 Task: Create new folder Folder0090
Action: Mouse moved to (493, 47)
Screenshot: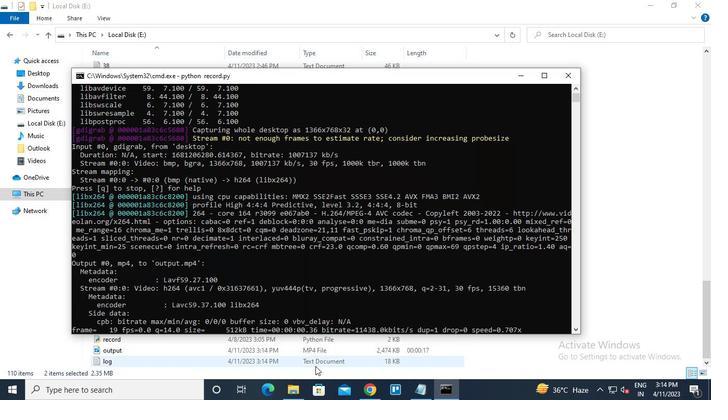 
Action: Mouse pressed left at (493, 47)
Screenshot: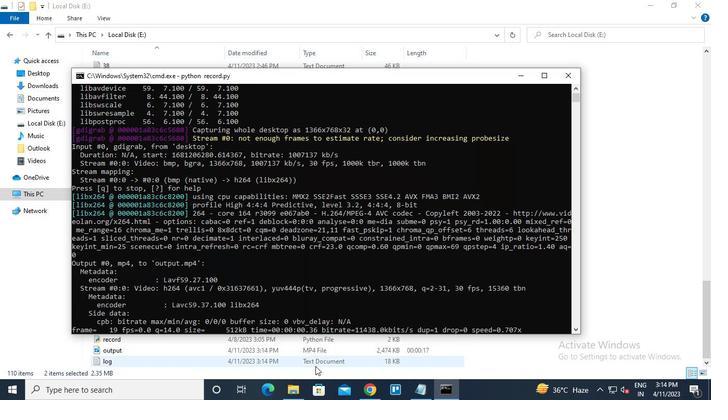 
Action: Mouse moved to (84, 255)
Screenshot: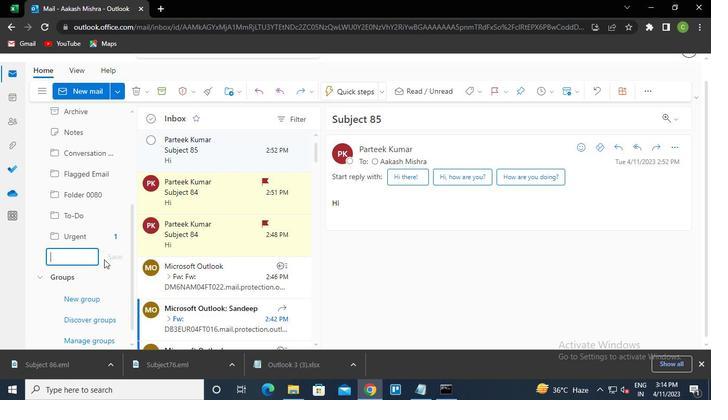
Action: Mouse pressed left at (84, 255)
Screenshot: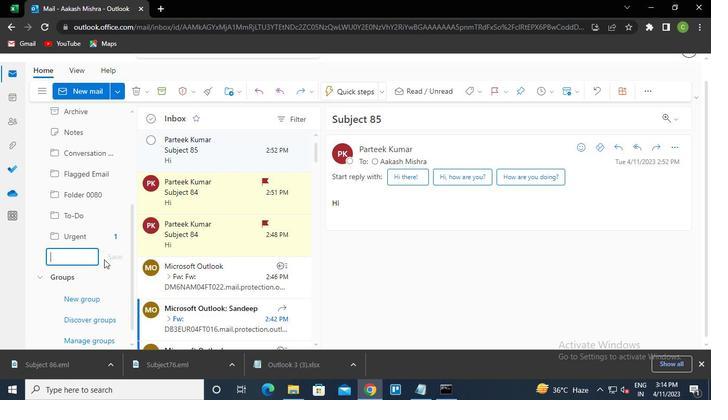 
Action: Keyboard Key.caps_lock
Screenshot: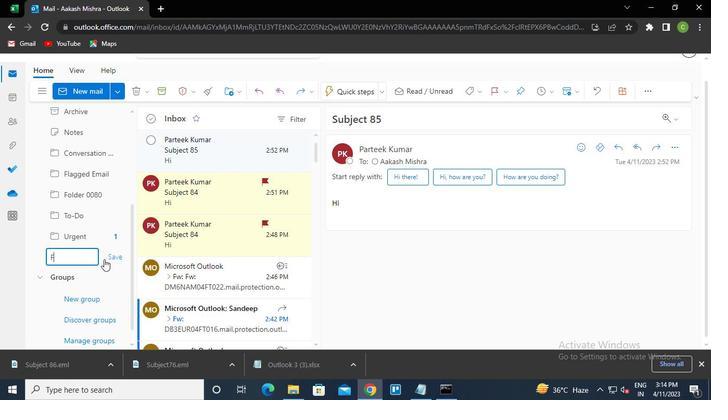 
Action: Keyboard f
Screenshot: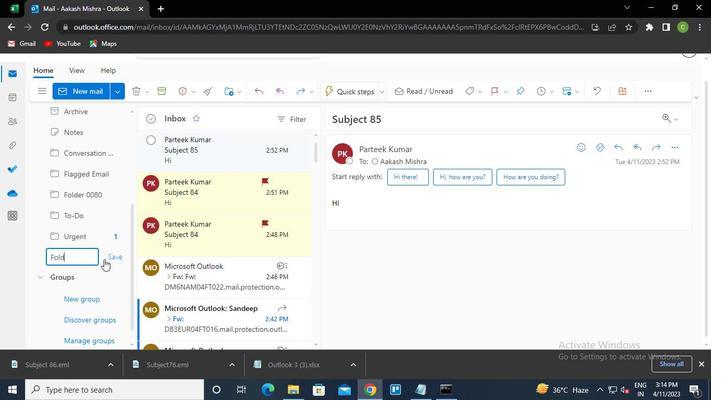 
Action: Keyboard Key.caps_lock
Screenshot: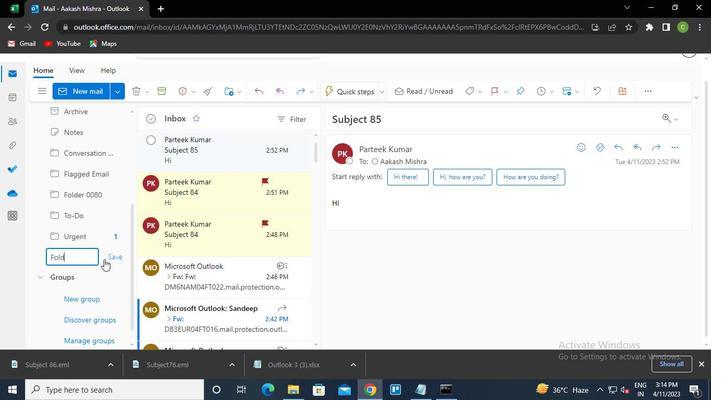 
Action: Keyboard l
Screenshot: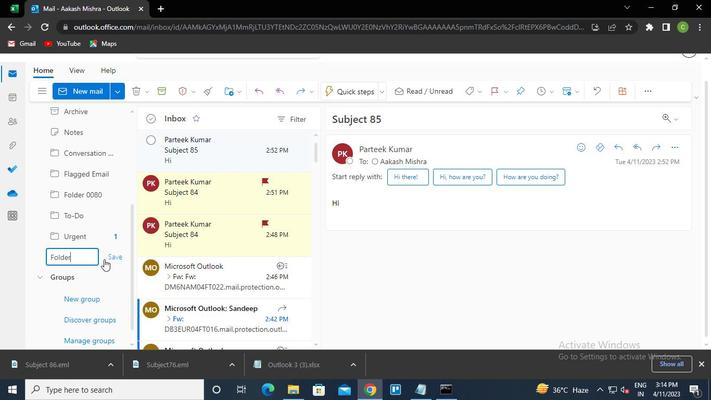 
Action: Keyboard o
Screenshot: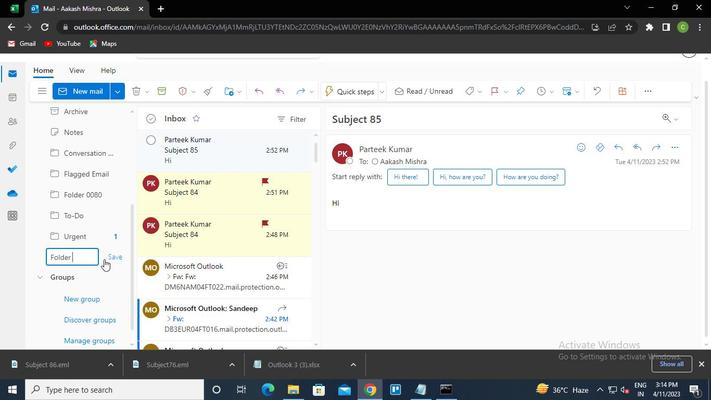 
Action: Keyboard d
Screenshot: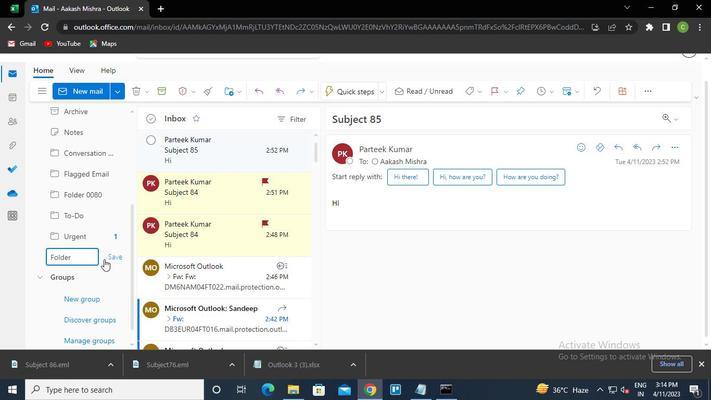 
Action: Keyboard e
Screenshot: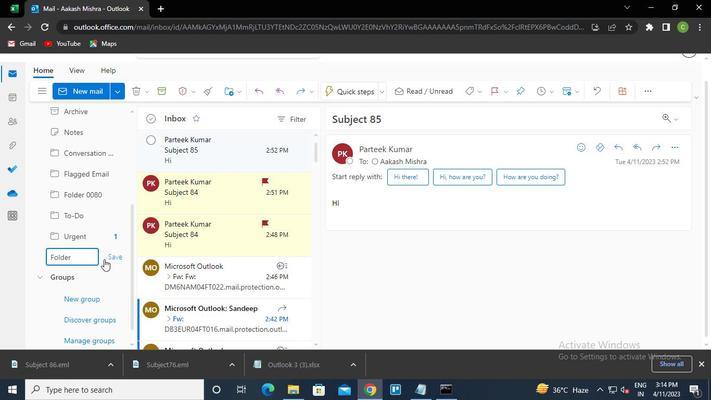 
Action: Keyboard r
Screenshot: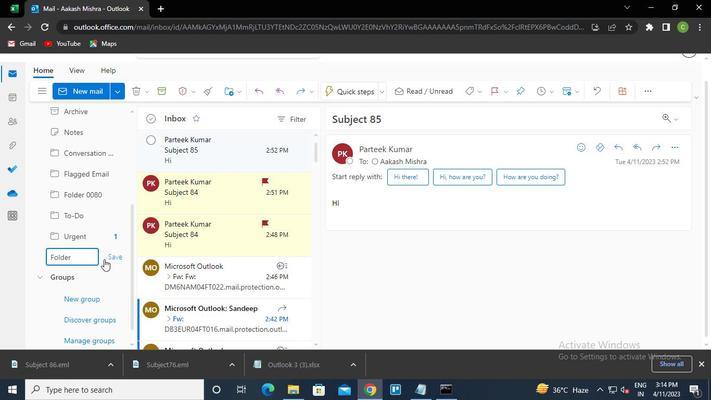 
Action: Keyboard Key.backspace
Screenshot: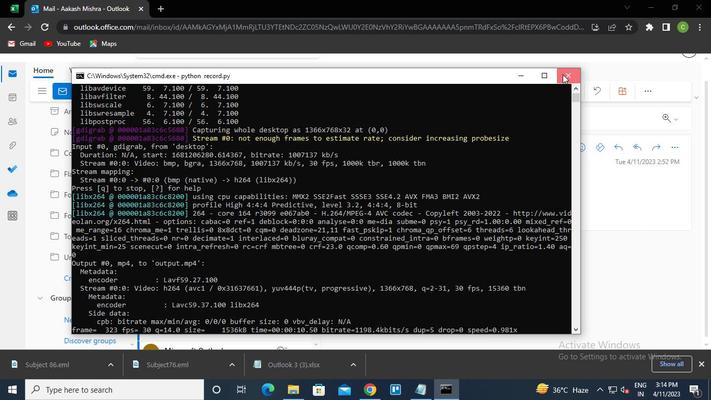 
Action: Keyboard Key.backspace
Screenshot: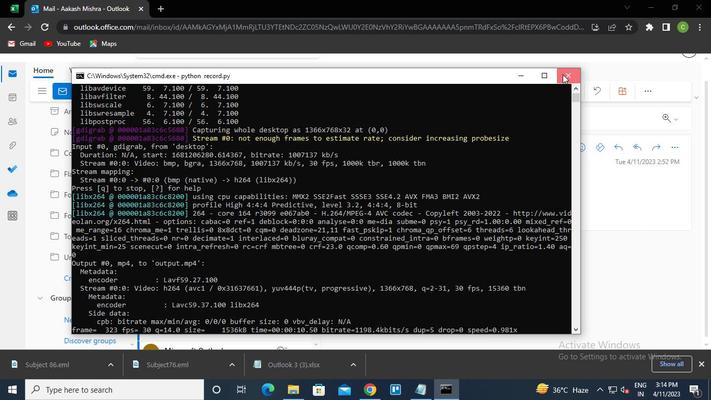 
Action: Keyboard Key.backspace
Screenshot: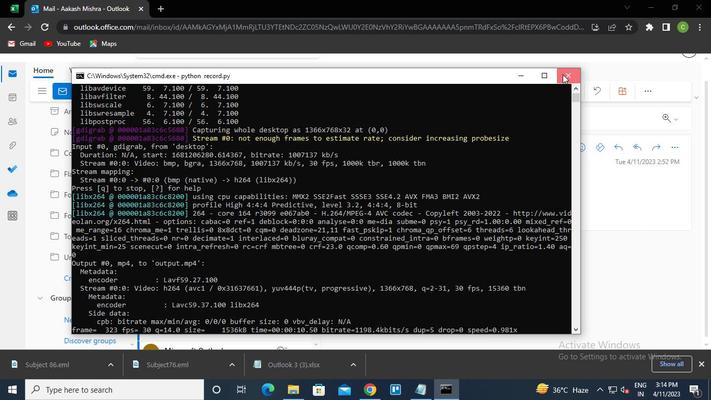 
Action: Keyboard Key.backspace
Screenshot: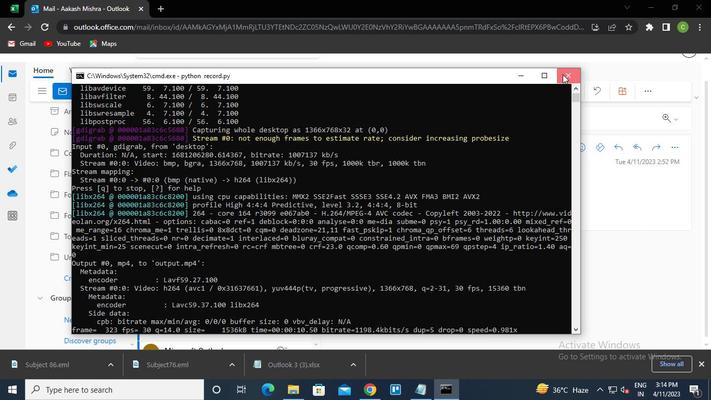 
Action: Keyboard Key.backspace
Screenshot: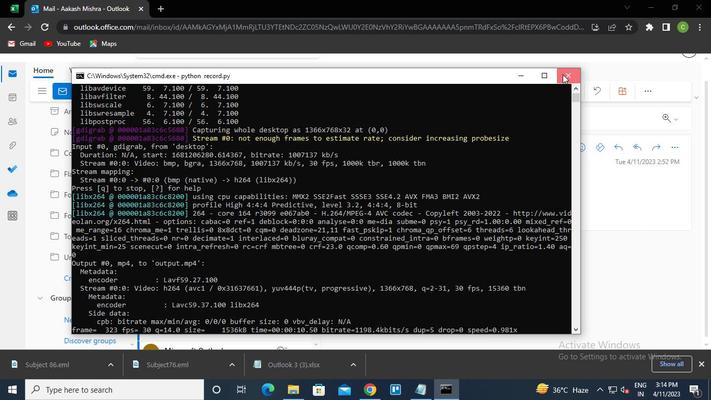 
Action: Keyboard Key.backspace
Screenshot: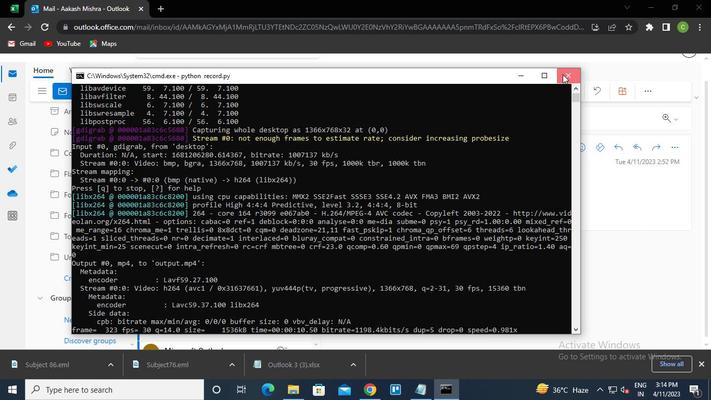 
Action: Mouse moved to (408, 258)
Screenshot: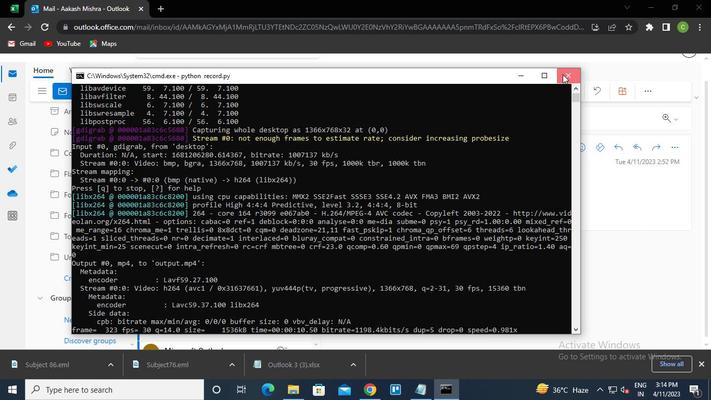 
Action: Keyboard Key.esc
Screenshot: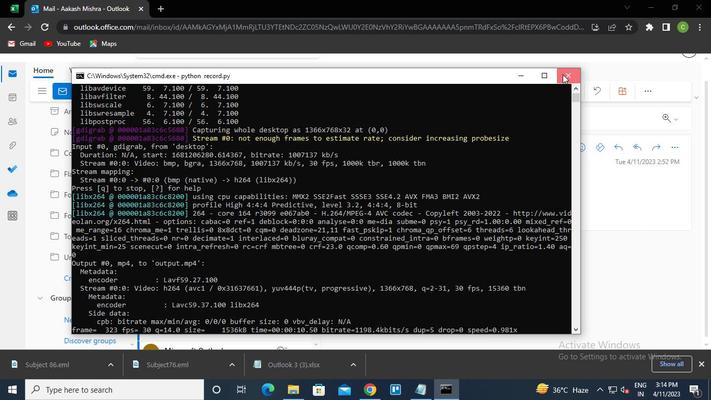 
Action: Mouse moved to (447, 391)
Screenshot: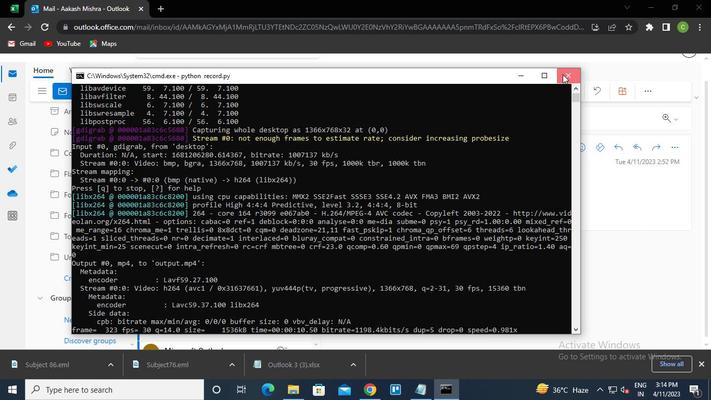 
Action: Mouse pressed left at (447, 391)
Screenshot: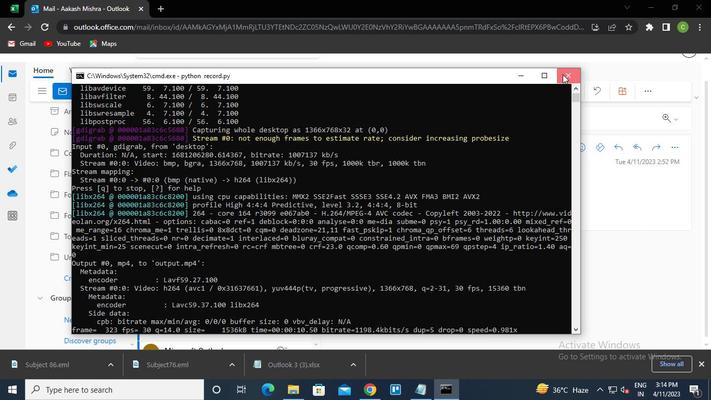 
Action: Mouse moved to (540, 45)
Screenshot: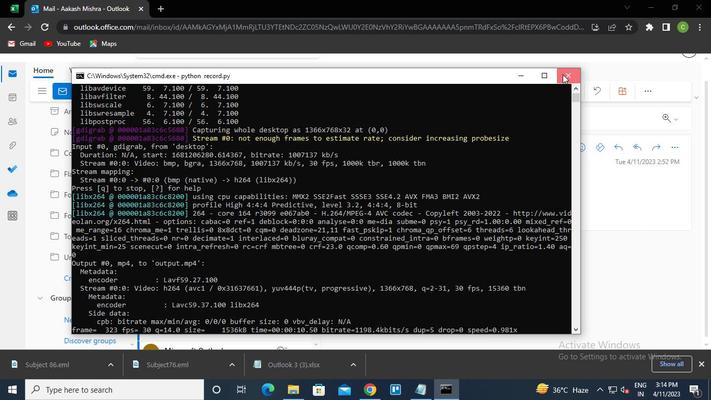 
Action: Mouse pressed left at (540, 45)
Screenshot: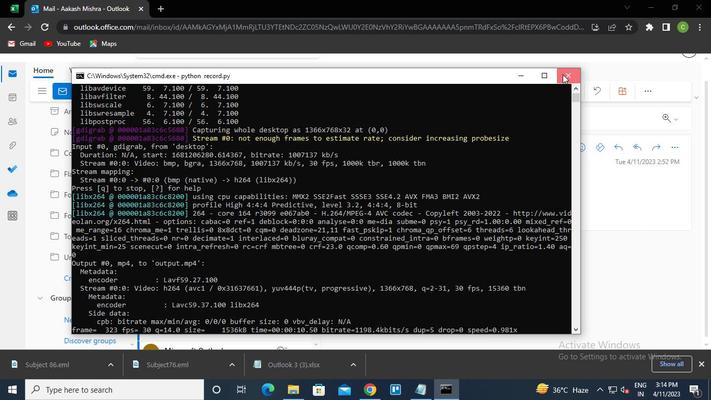 
Action: Mouse moved to (370, 393)
Screenshot: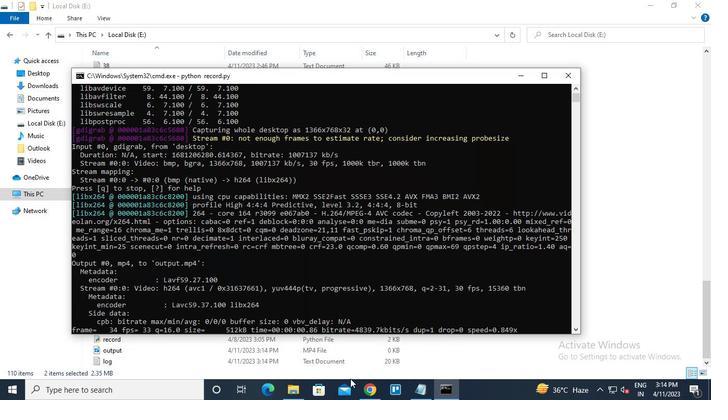 
Action: Mouse pressed left at (370, 393)
Screenshot: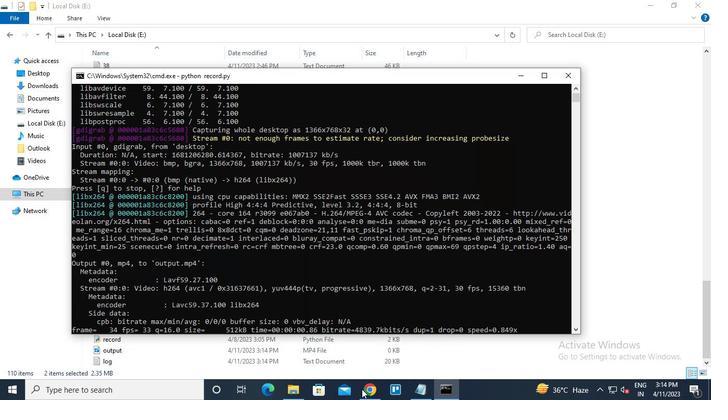 
Action: Mouse moved to (104, 259)
Screenshot: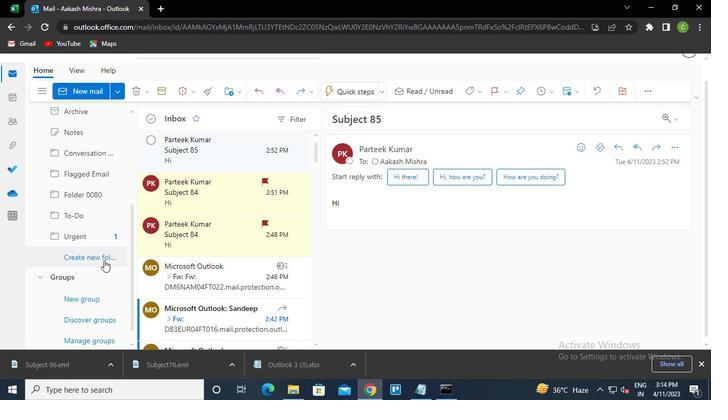 
Action: Mouse pressed left at (104, 259)
Screenshot: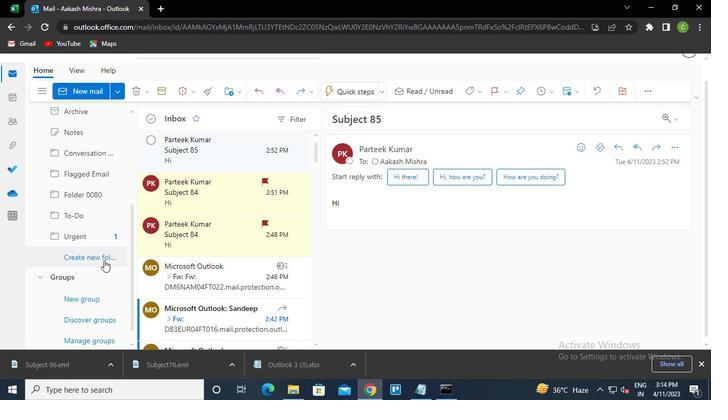 
Action: Keyboard Key.caps_lock
Screenshot: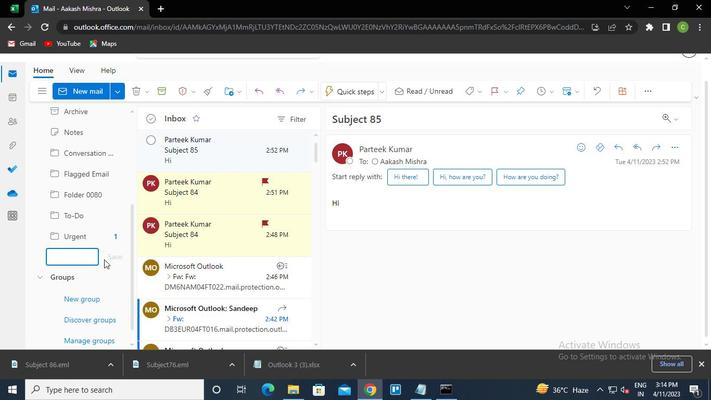 
Action: Keyboard f
Screenshot: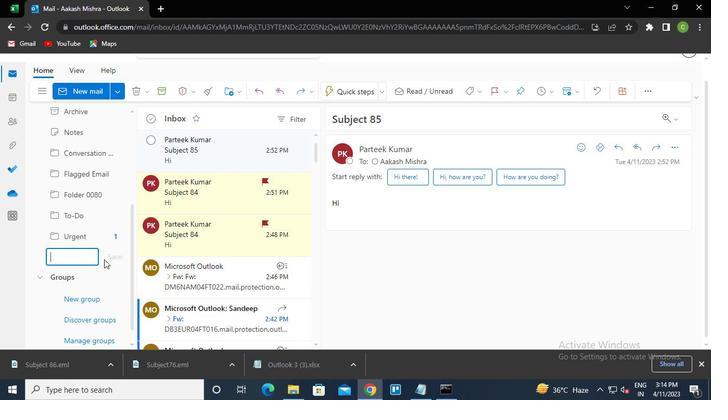 
Action: Keyboard Key.caps_lock
Screenshot: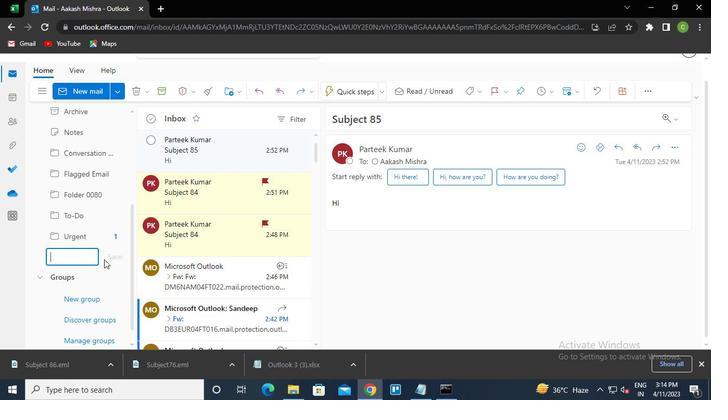 
Action: Keyboard o
Screenshot: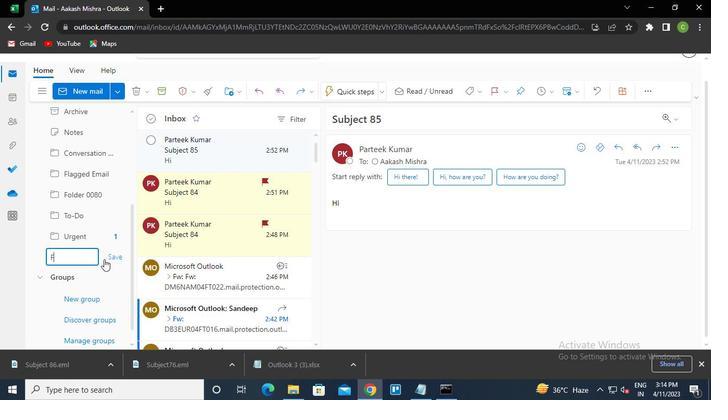 
Action: Keyboard l
Screenshot: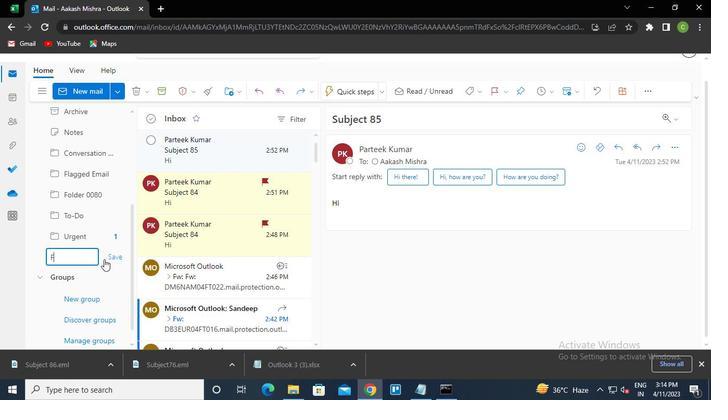 
Action: Keyboard d
Screenshot: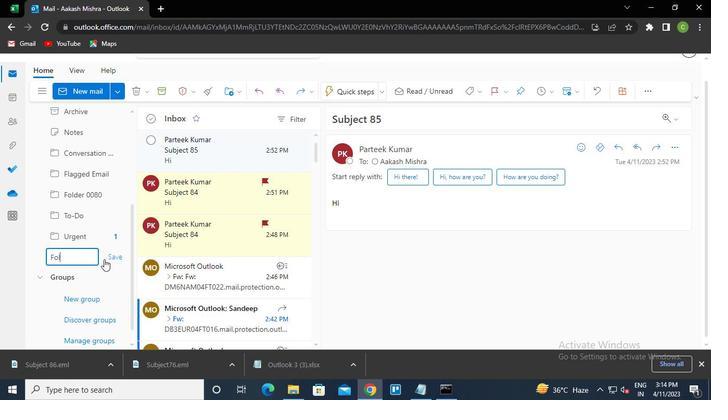 
Action: Keyboard e
Screenshot: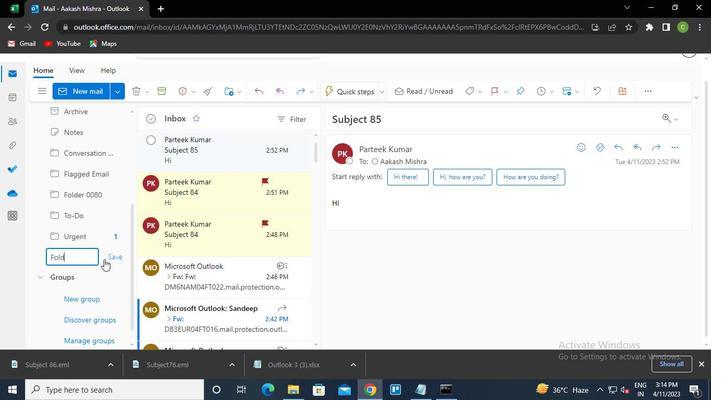 
Action: Keyboard r
Screenshot: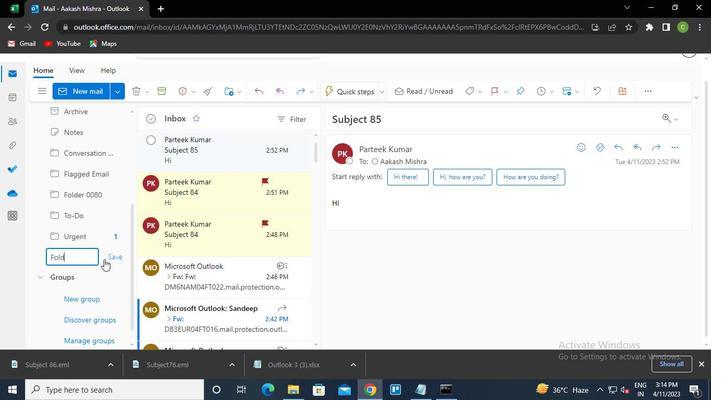 
Action: Keyboard Key.space
Screenshot: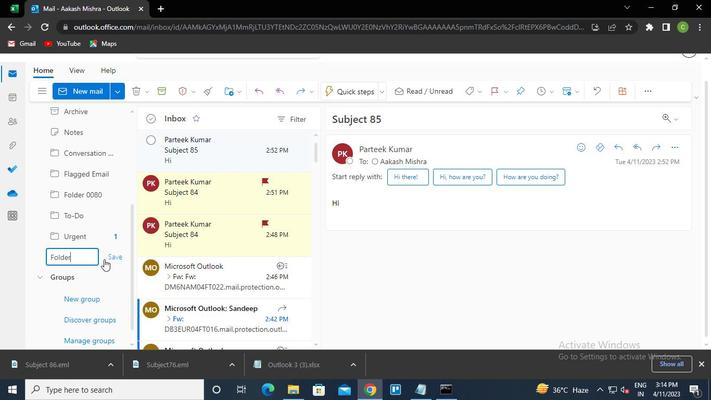 
Action: Keyboard <96>
Screenshot: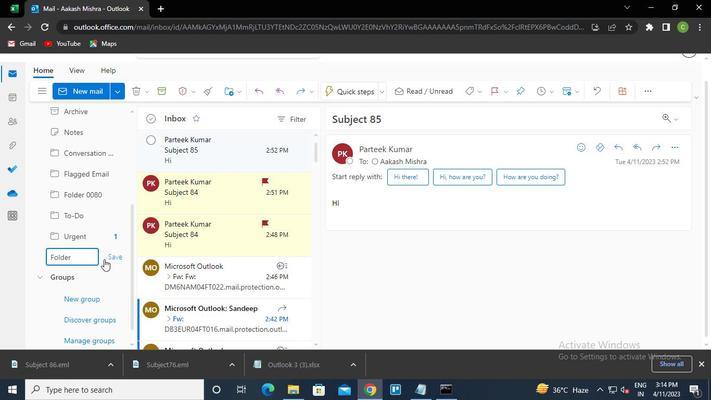 
Action: Keyboard <96>
Screenshot: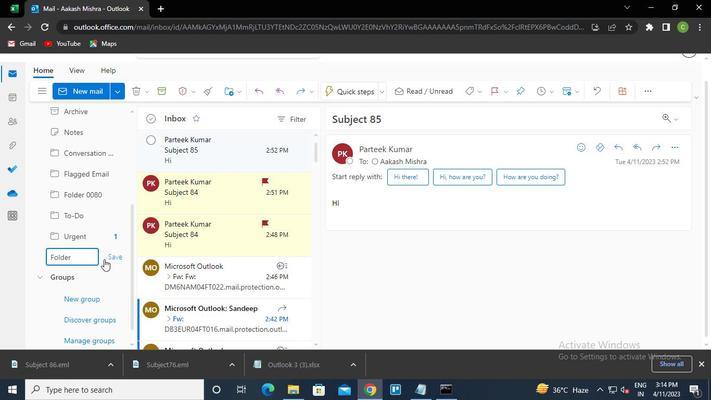 
Action: Keyboard <105>
Screenshot: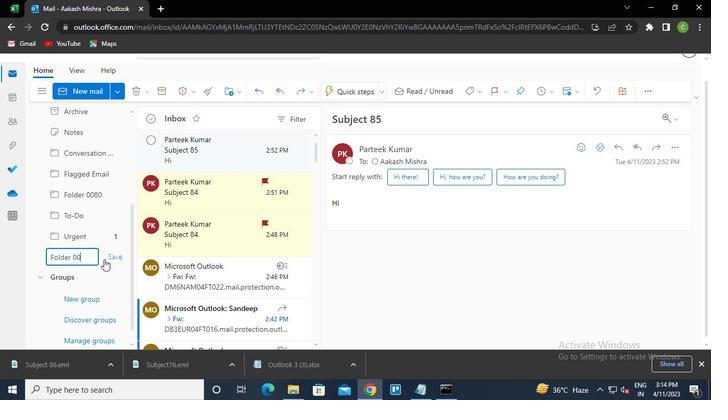 
Action: Keyboard <96>
Screenshot: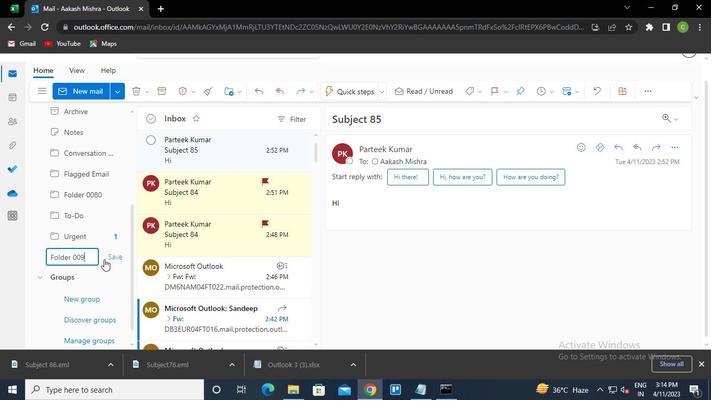 
Action: Keyboard Key.enter
Screenshot: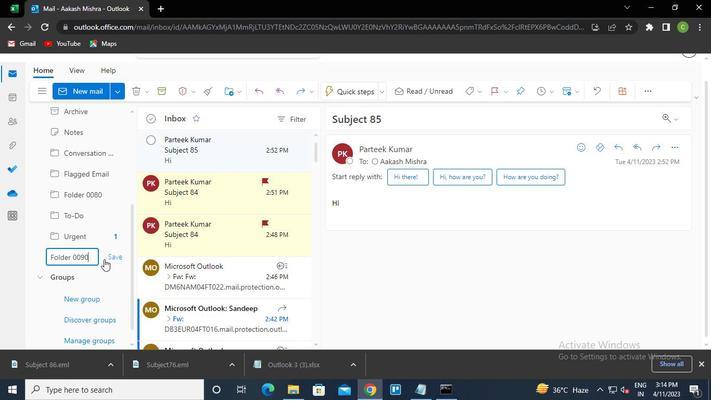 
Action: Mouse moved to (450, 393)
Screenshot: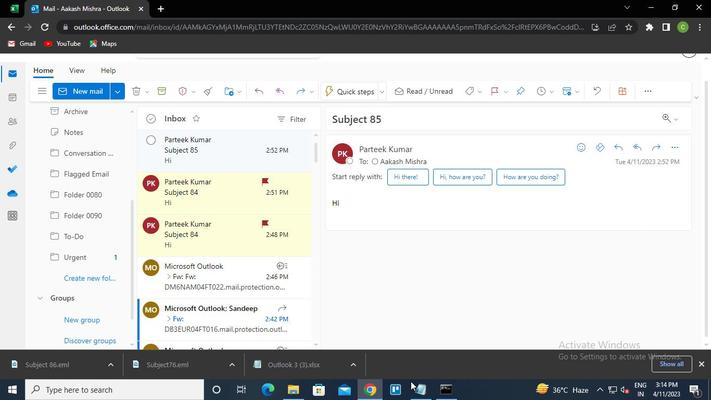 
Action: Mouse pressed left at (450, 393)
Screenshot: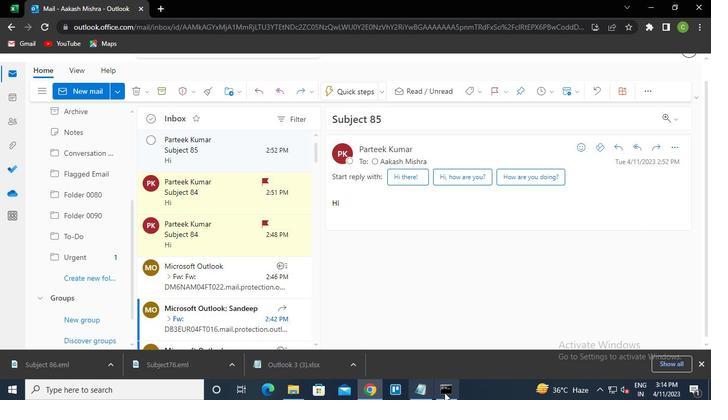 
Action: Mouse moved to (563, 74)
Screenshot: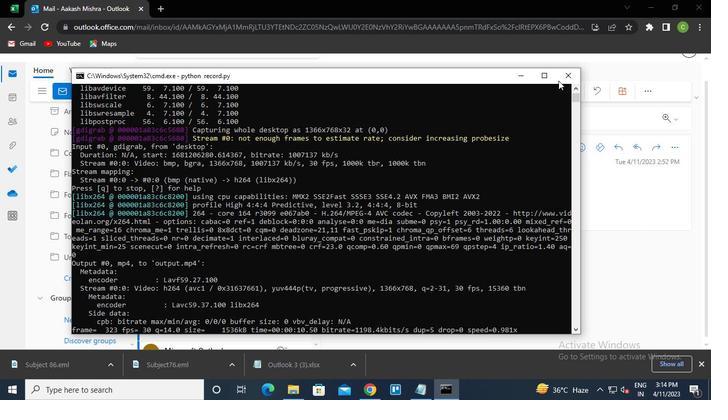 
Action: Mouse pressed left at (563, 74)
Screenshot: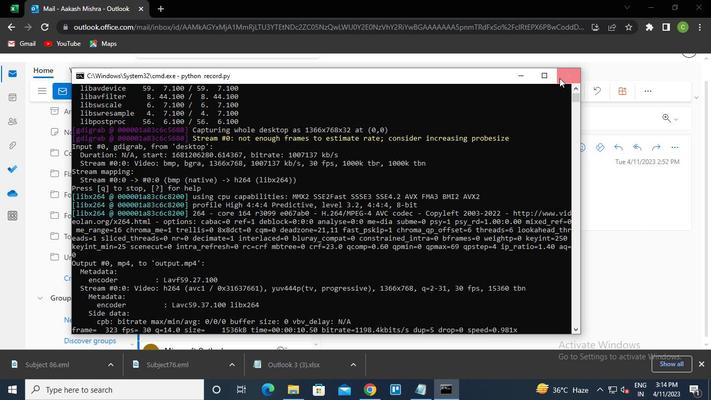 
Action: Mouse moved to (558, 79)
Screenshot: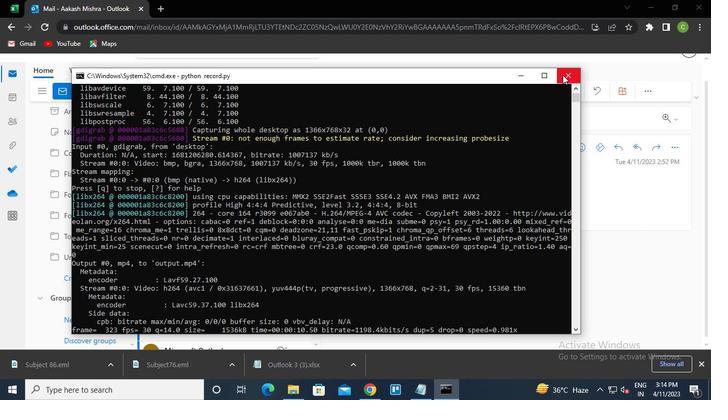 
